 Task: Change title according to current media to $Z.
Action: Mouse moved to (125, 20)
Screenshot: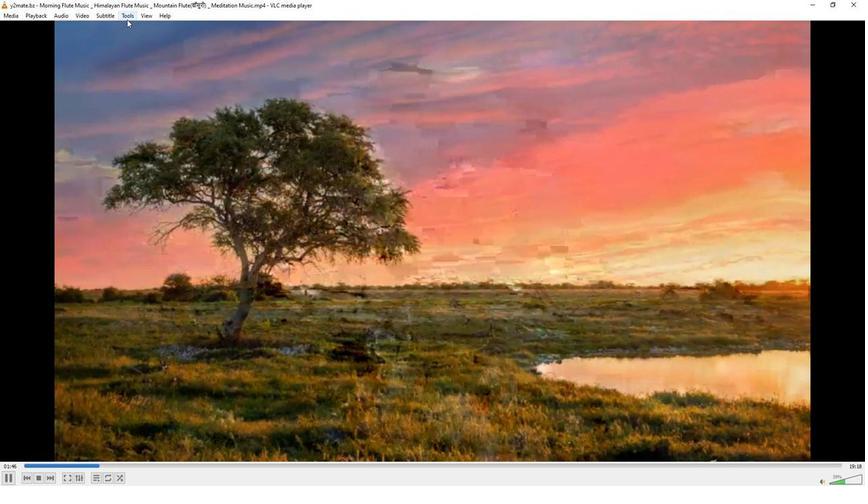 
Action: Mouse pressed left at (125, 20)
Screenshot: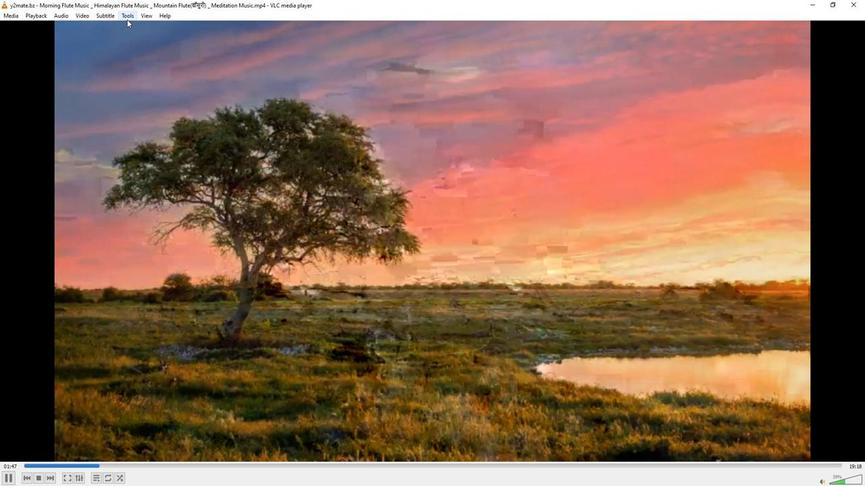 
Action: Mouse moved to (152, 123)
Screenshot: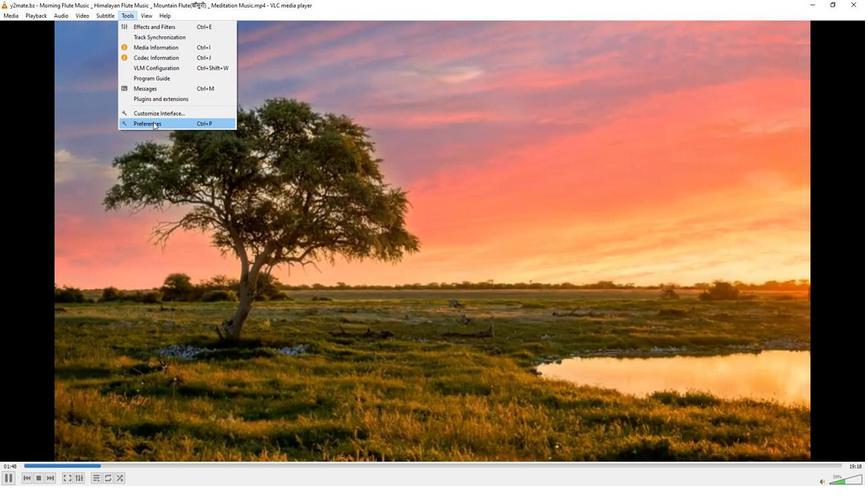 
Action: Mouse pressed left at (152, 123)
Screenshot: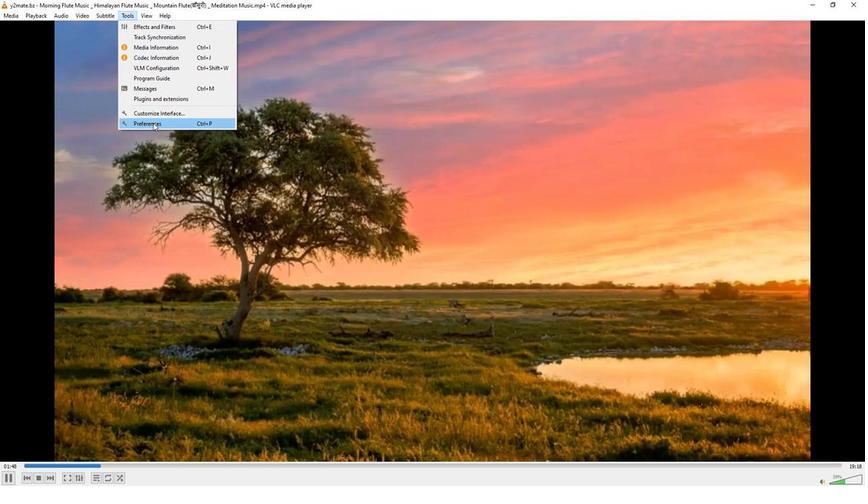 
Action: Mouse moved to (287, 392)
Screenshot: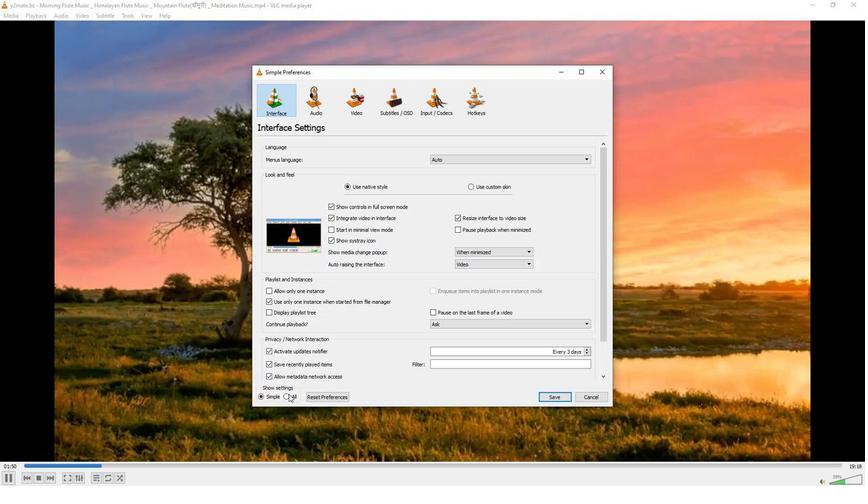 
Action: Mouse pressed left at (287, 392)
Screenshot: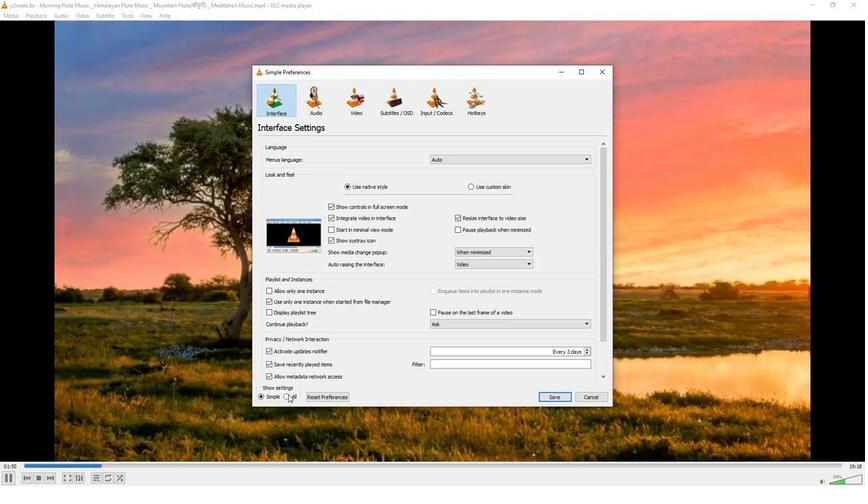 
Action: Mouse moved to (288, 232)
Screenshot: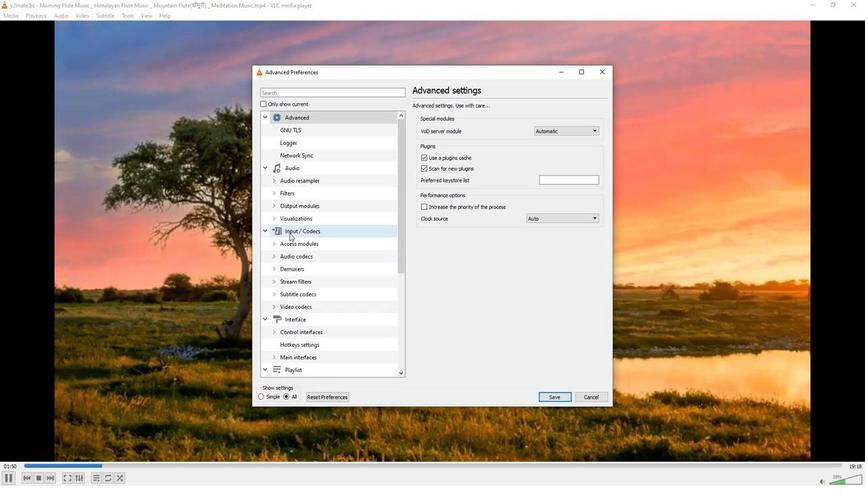 
Action: Mouse pressed left at (288, 232)
Screenshot: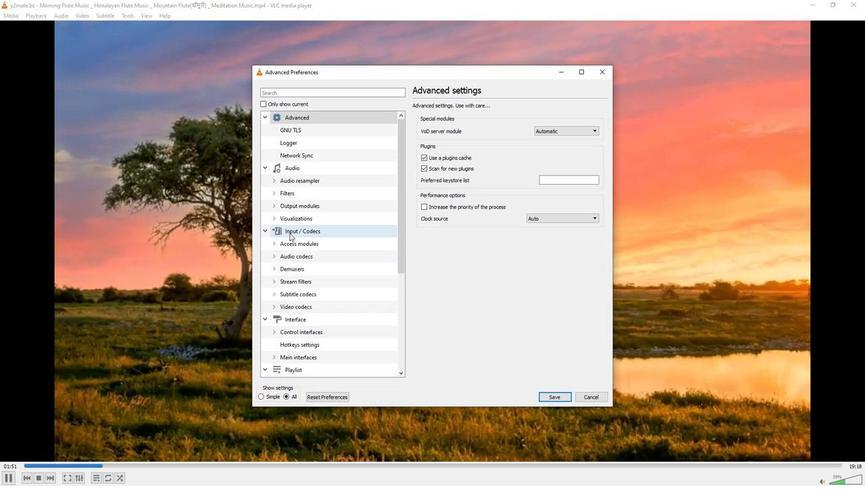 
Action: Mouse moved to (566, 205)
Screenshot: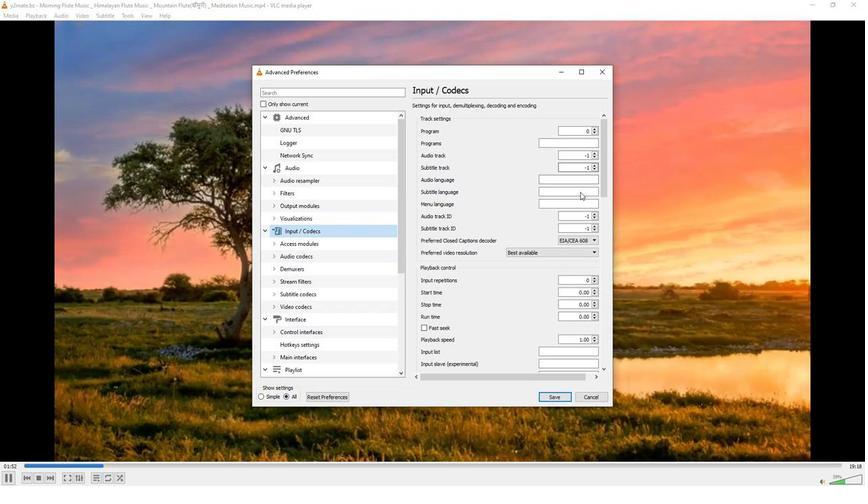 
Action: Mouse scrolled (578, 191) with delta (0, 0)
Screenshot: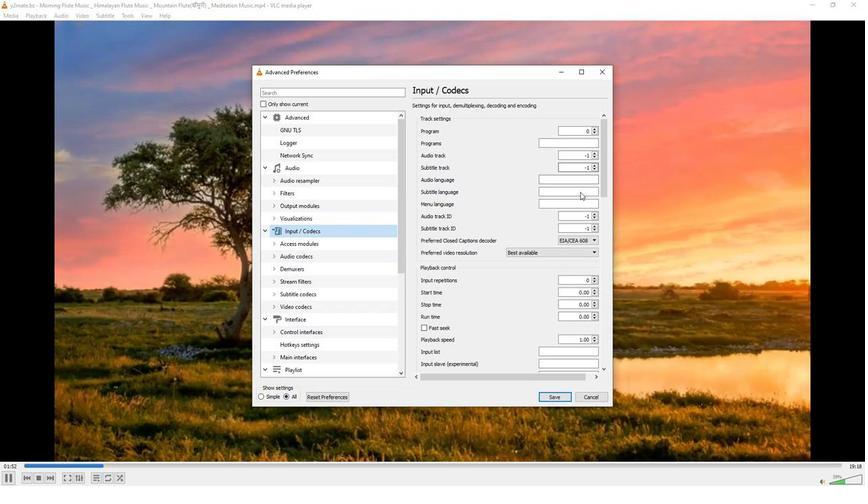 
Action: Mouse moved to (498, 252)
Screenshot: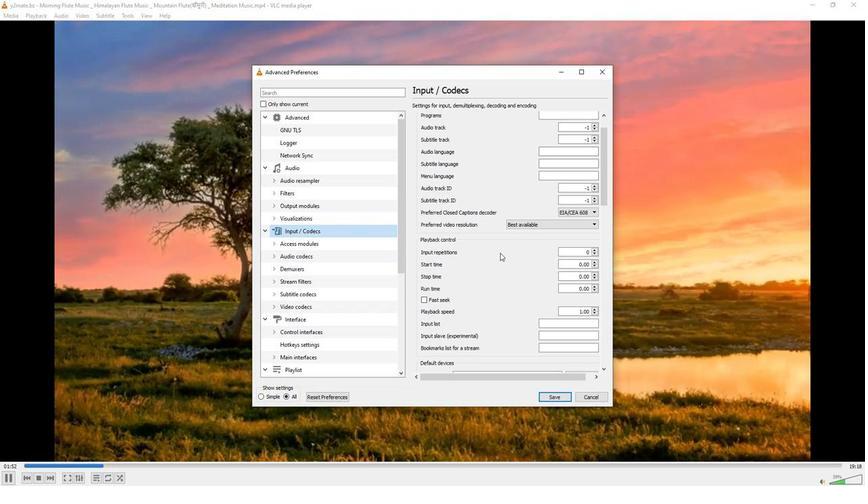 
Action: Mouse scrolled (498, 251) with delta (0, 0)
Screenshot: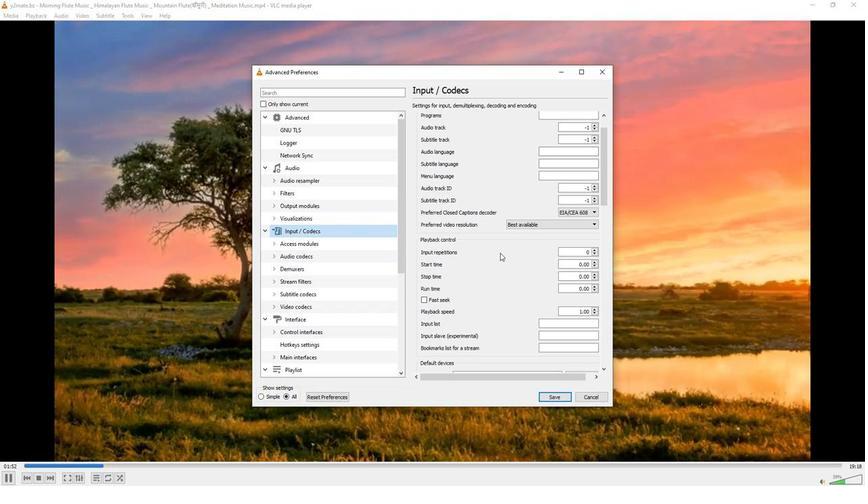 
Action: Mouse moved to (489, 255)
Screenshot: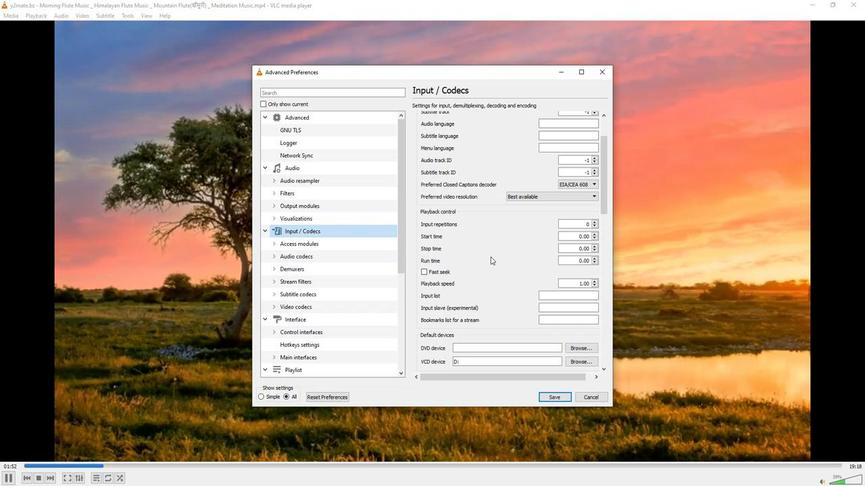 
Action: Mouse scrolled (489, 255) with delta (0, 0)
Screenshot: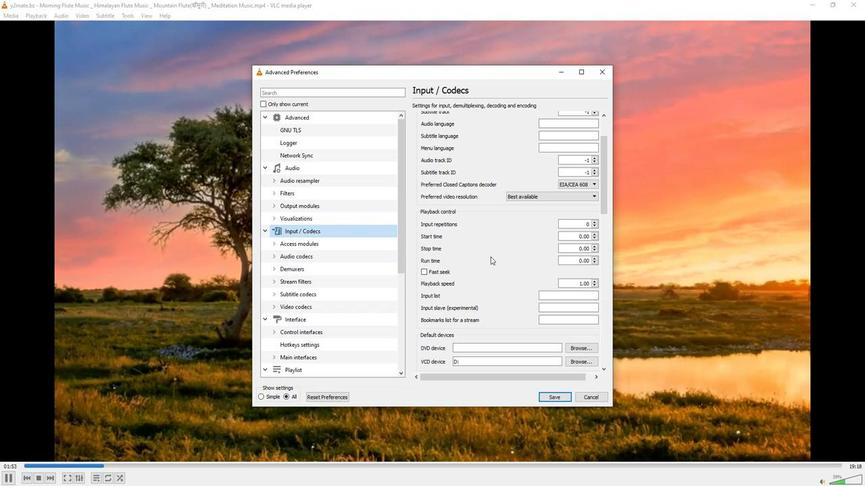 
Action: Mouse scrolled (489, 255) with delta (0, 0)
Screenshot: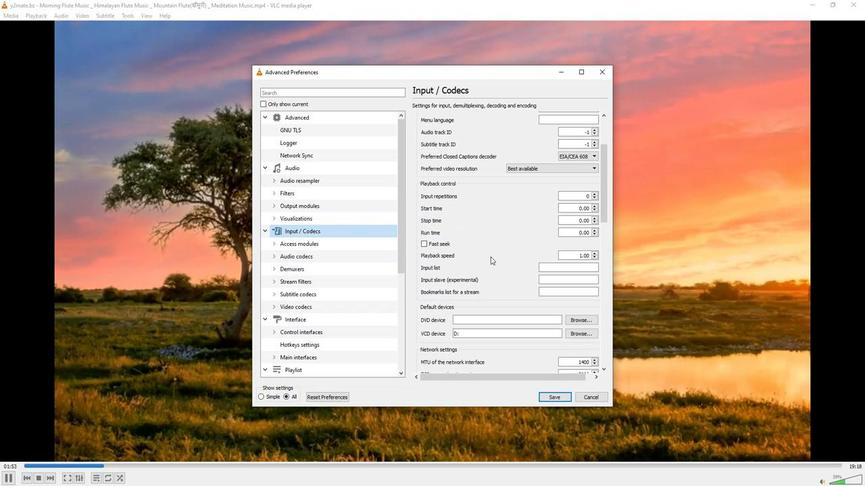 
Action: Mouse scrolled (489, 255) with delta (0, 0)
Screenshot: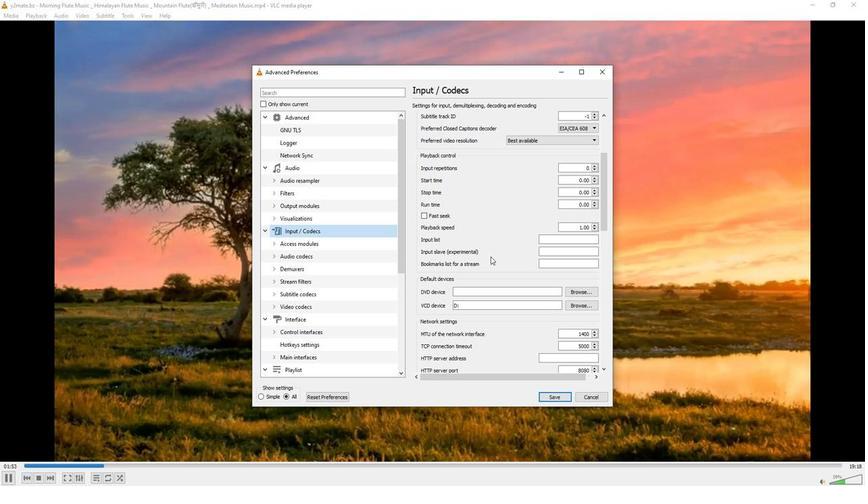 
Action: Mouse scrolled (489, 255) with delta (0, 0)
Screenshot: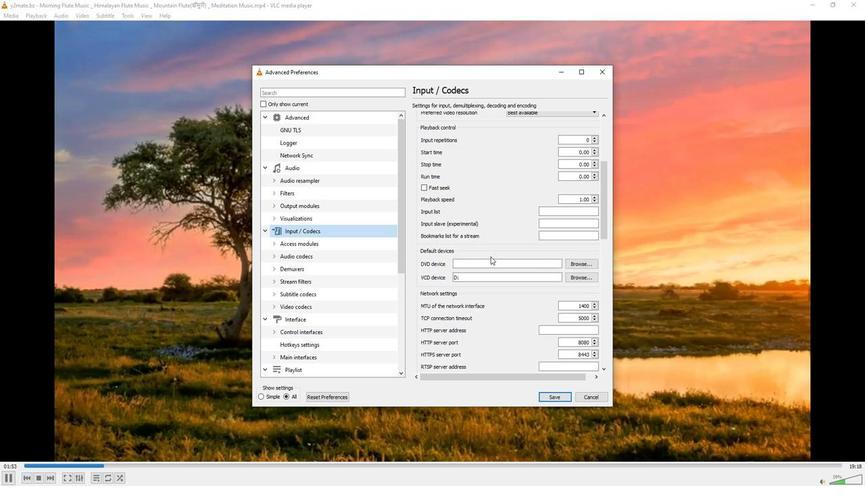 
Action: Mouse scrolled (489, 255) with delta (0, 0)
Screenshot: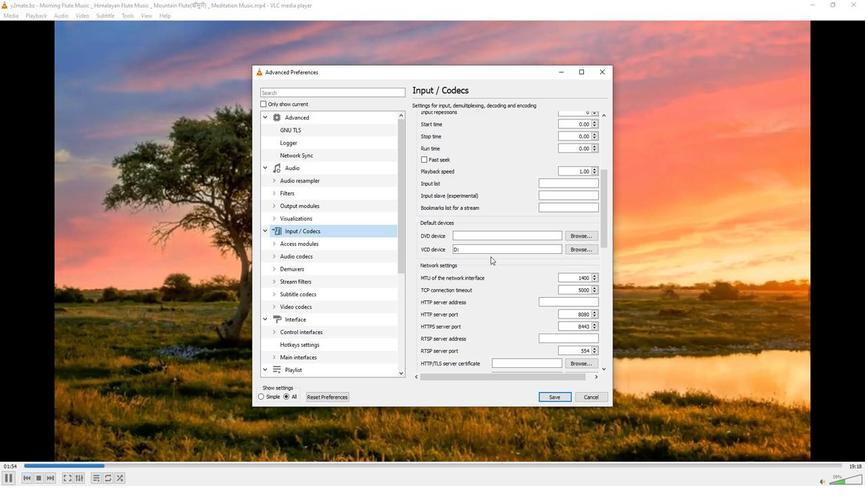
Action: Mouse scrolled (489, 255) with delta (0, 0)
Screenshot: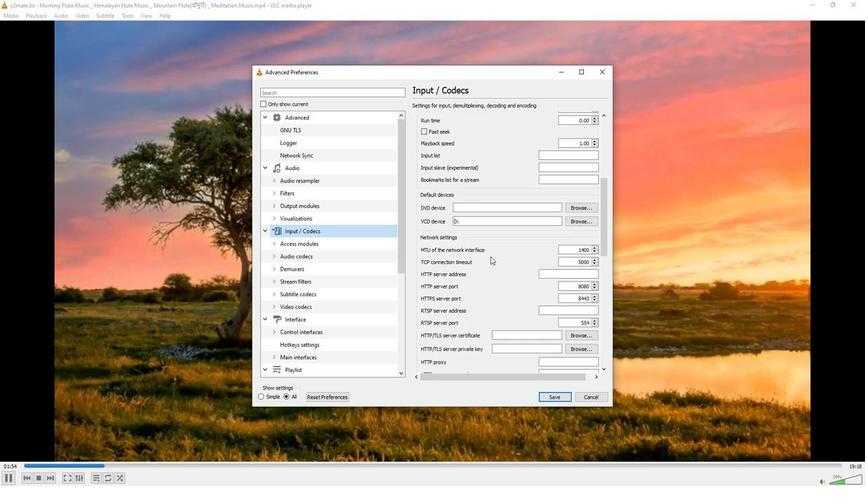 
Action: Mouse scrolled (489, 255) with delta (0, 0)
Screenshot: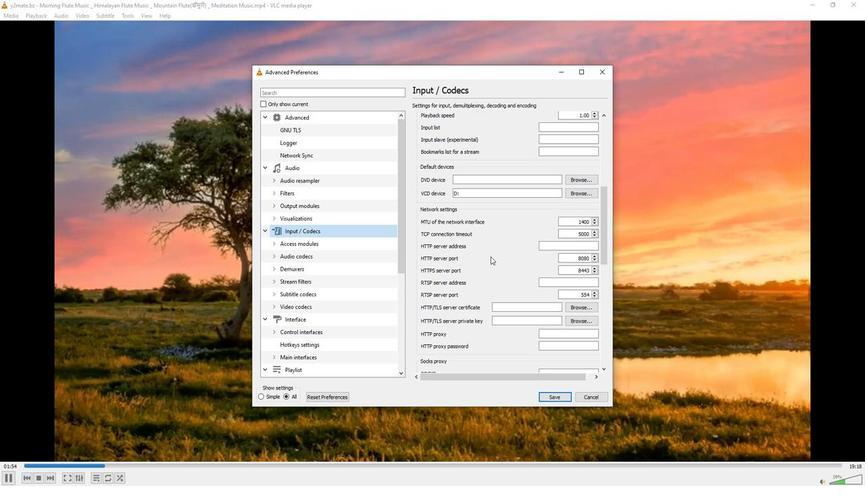 
Action: Mouse scrolled (489, 255) with delta (0, 0)
Screenshot: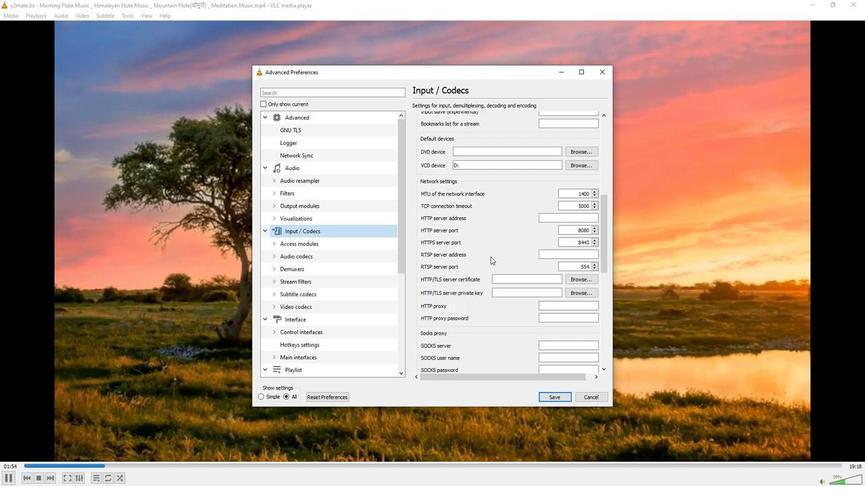 
Action: Mouse scrolled (489, 255) with delta (0, 0)
Screenshot: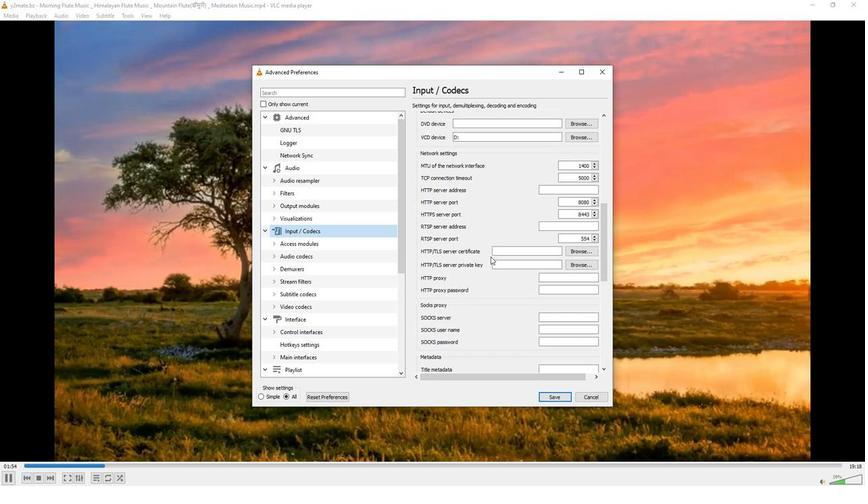 
Action: Mouse scrolled (489, 255) with delta (0, 0)
Screenshot: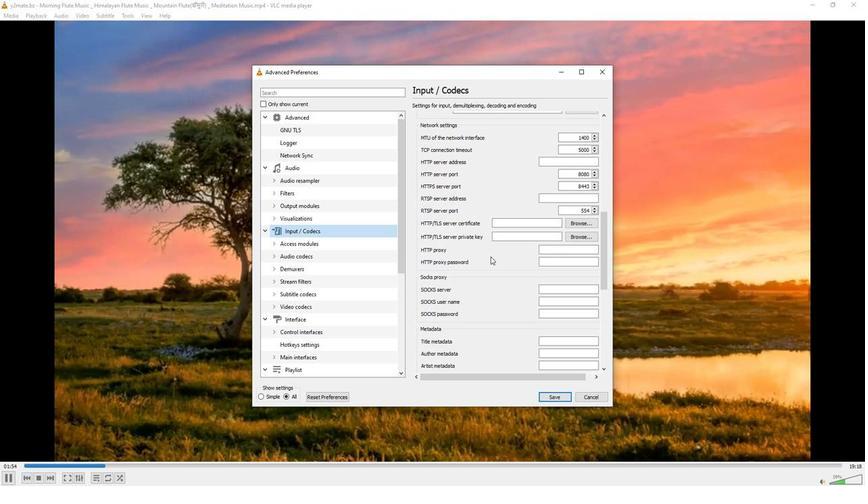 
Action: Mouse scrolled (489, 255) with delta (0, 0)
Screenshot: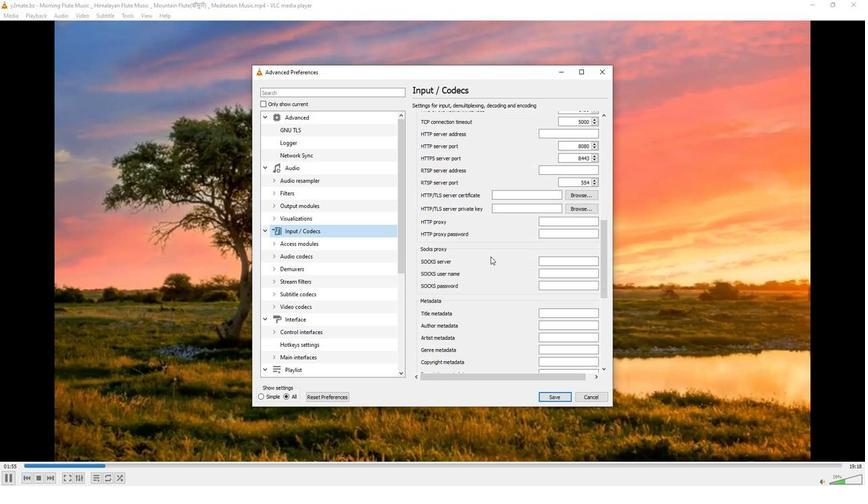 
Action: Mouse moved to (481, 267)
Screenshot: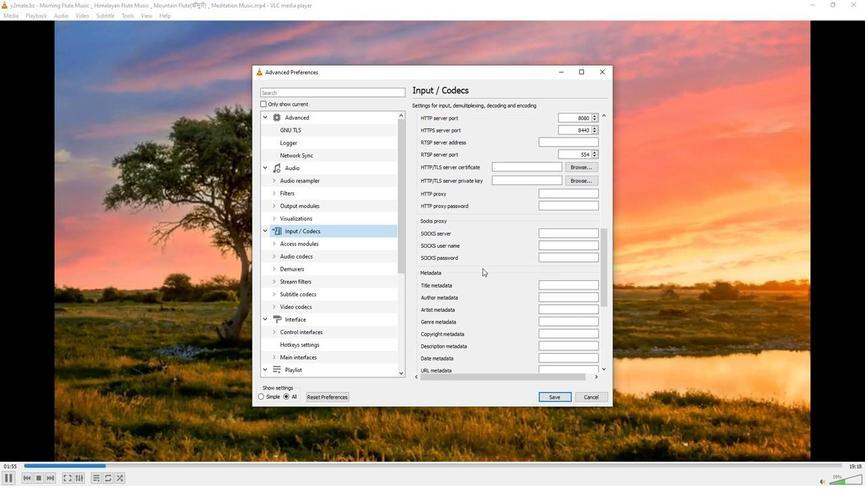 
Action: Mouse scrolled (481, 267) with delta (0, 0)
Screenshot: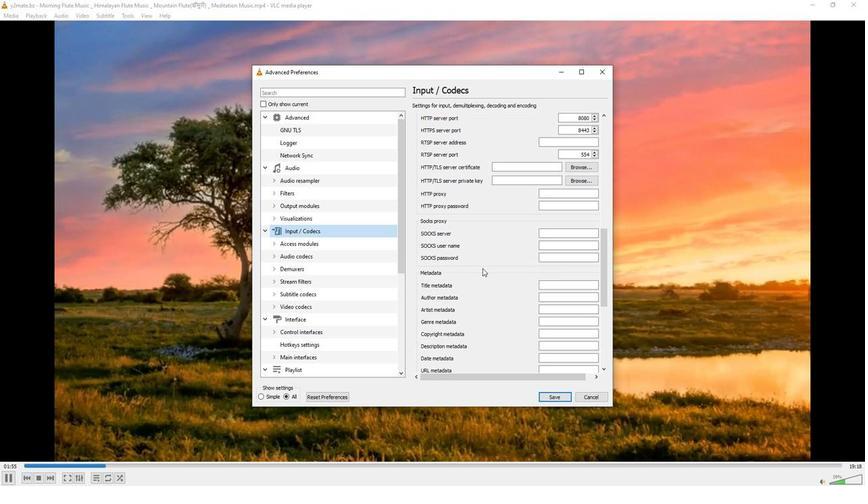 
Action: Mouse scrolled (481, 267) with delta (0, 0)
Screenshot: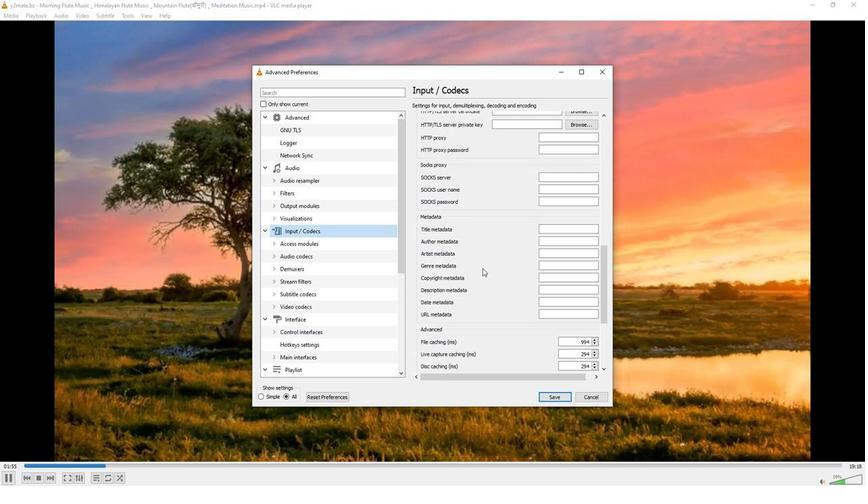 
Action: Mouse scrolled (481, 267) with delta (0, 0)
Screenshot: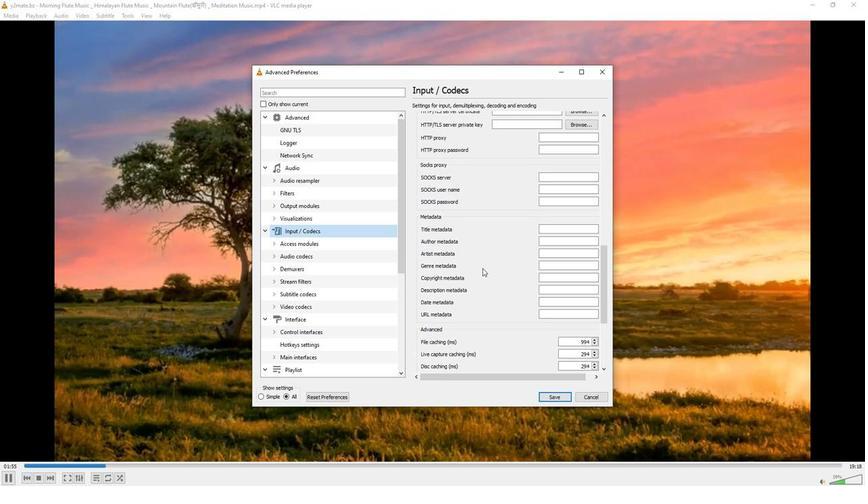 
Action: Mouse moved to (481, 268)
Screenshot: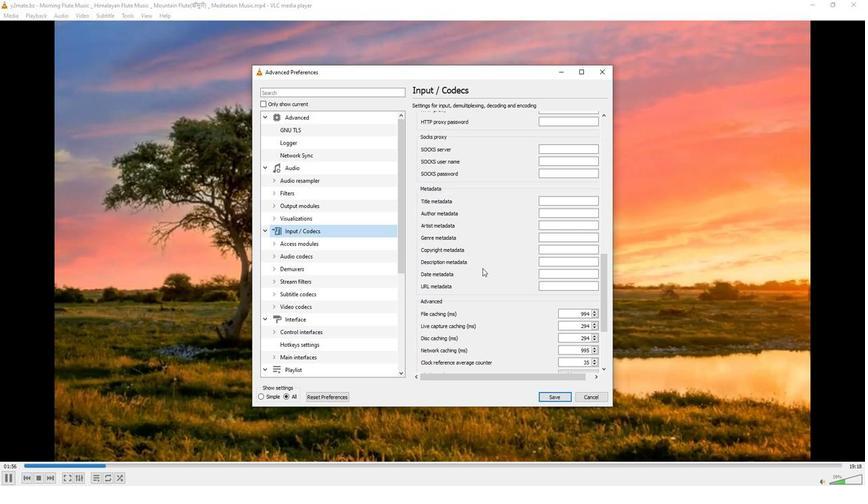 
Action: Mouse scrolled (481, 267) with delta (0, 0)
Screenshot: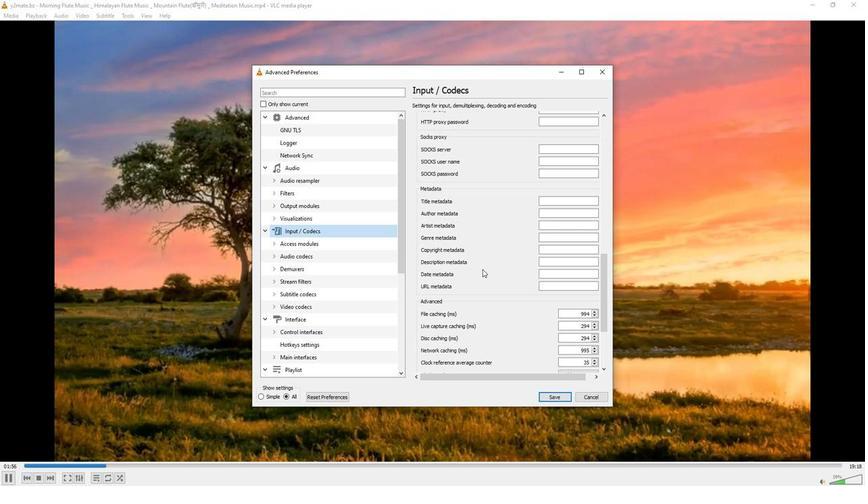 
Action: Mouse scrolled (481, 267) with delta (0, 0)
Screenshot: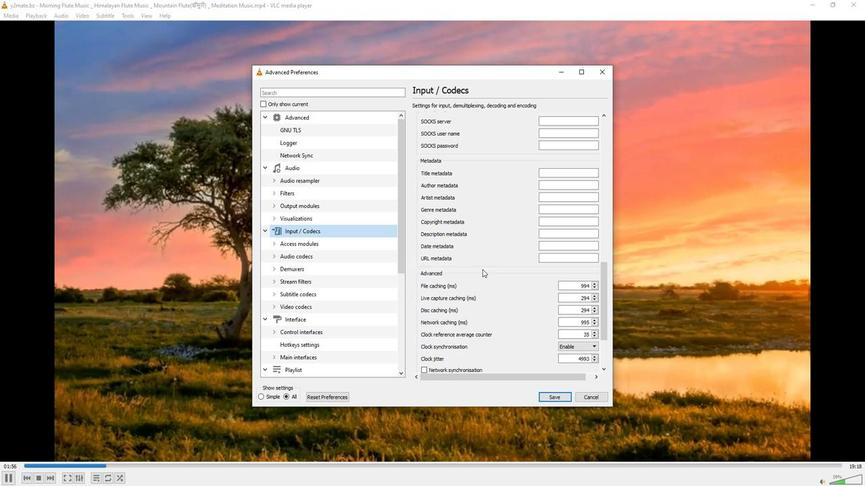 
Action: Mouse scrolled (481, 267) with delta (0, 0)
Screenshot: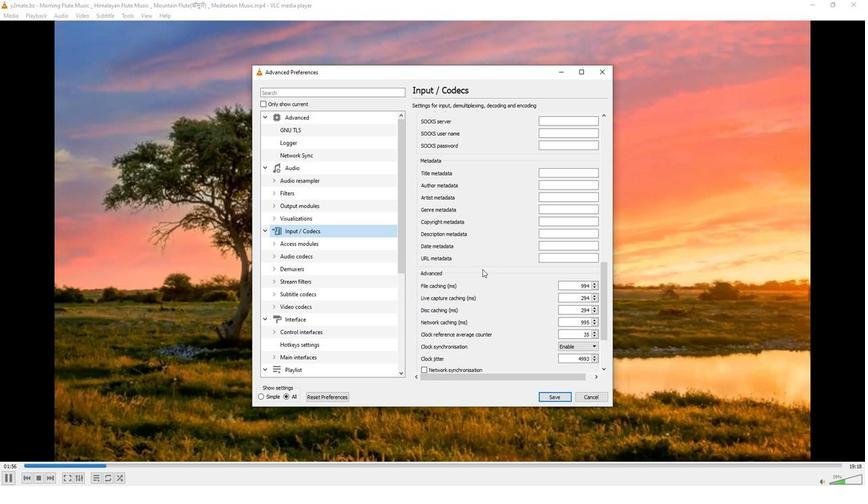 
Action: Mouse scrolled (481, 267) with delta (0, 0)
Screenshot: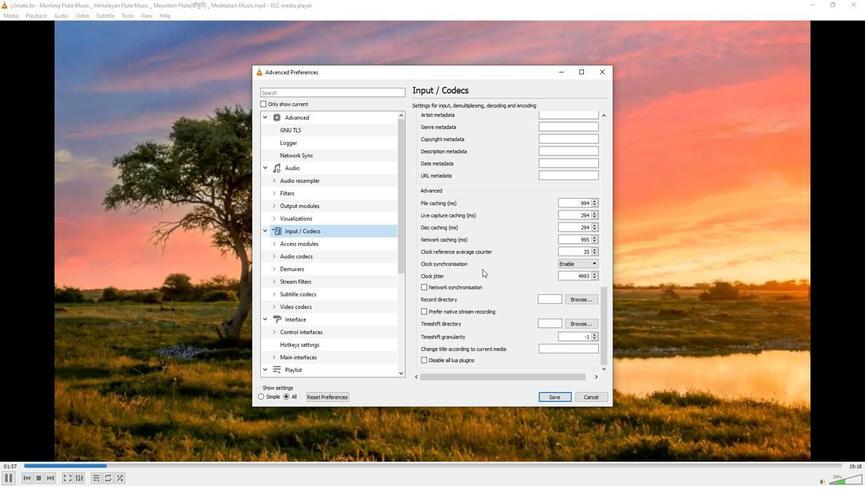 
Action: Mouse moved to (567, 350)
Screenshot: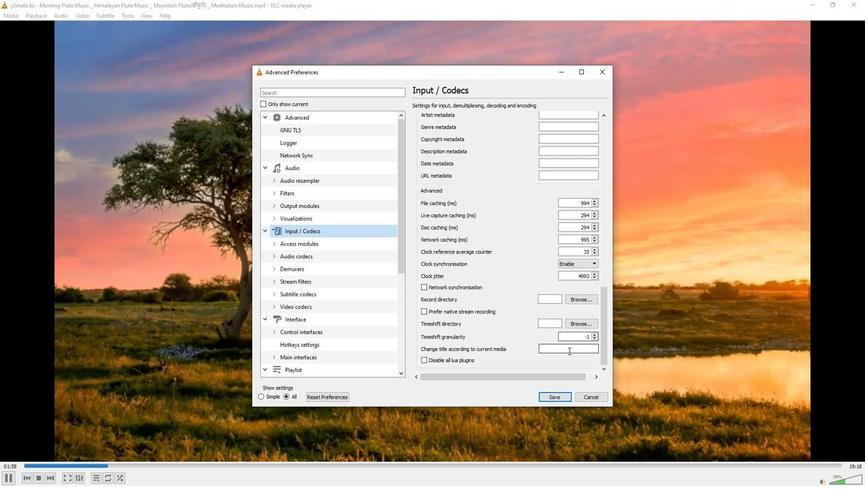 
Action: Mouse pressed left at (567, 350)
Screenshot: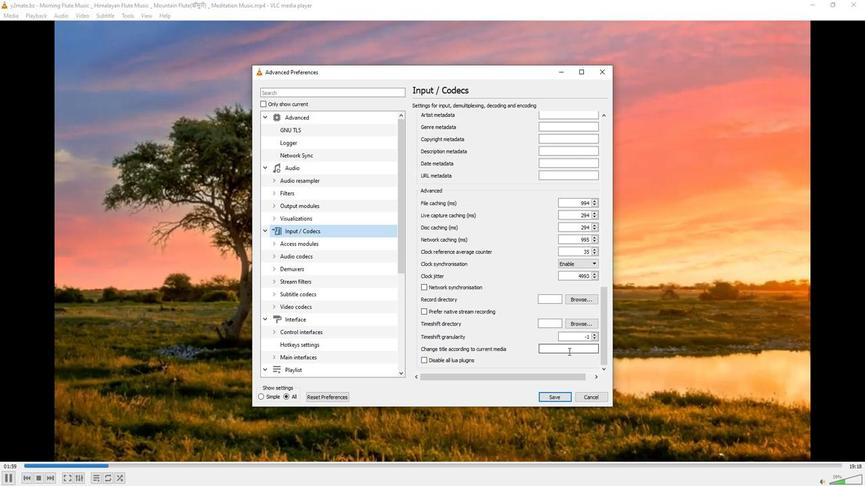 
Action: Key pressed <Key.shift_r>$<Key.caps_lock>Z
Screenshot: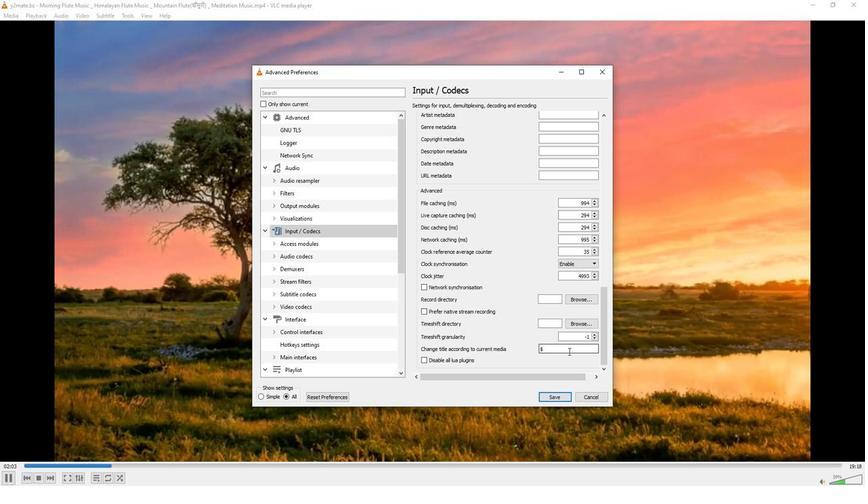 
